 Task: Visit the company website of ExxonMobil
Action: Mouse moved to (552, 52)
Screenshot: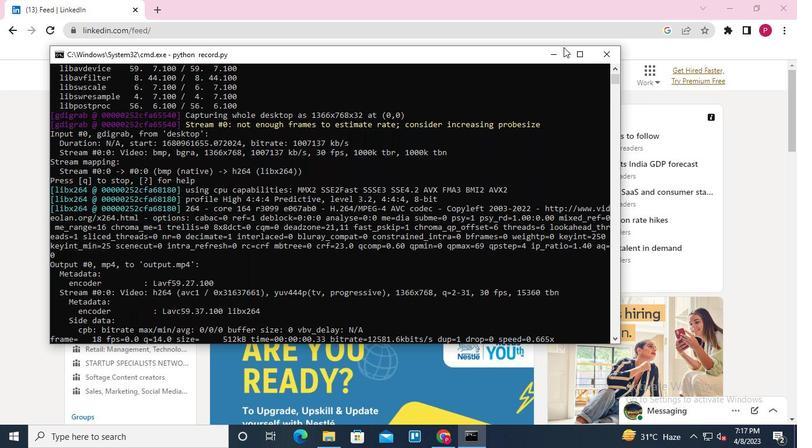 
Action: Mouse pressed left at (552, 52)
Screenshot: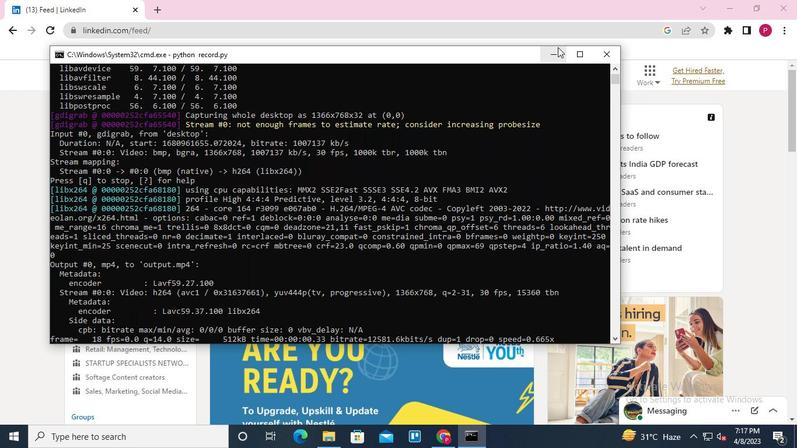 
Action: Mouse moved to (180, 79)
Screenshot: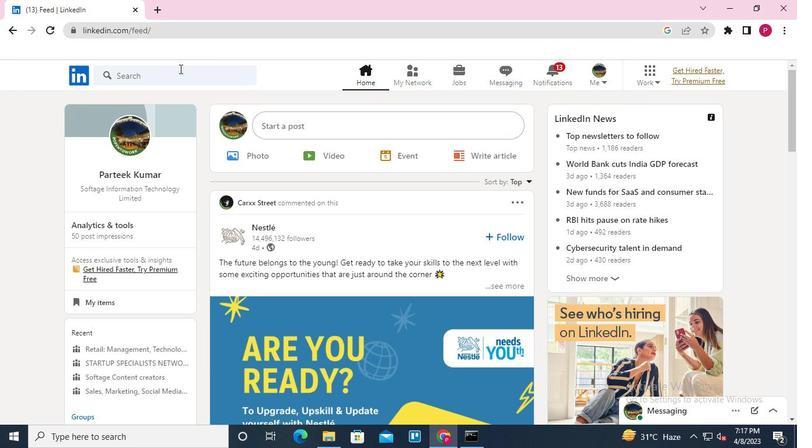
Action: Mouse pressed left at (180, 79)
Screenshot: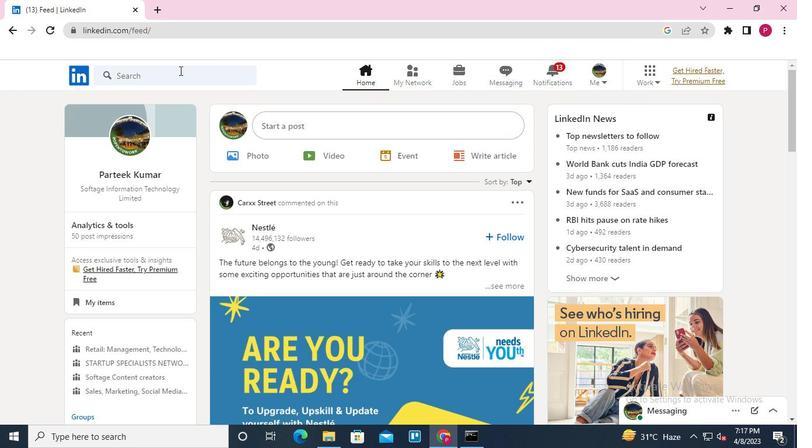 
Action: Mouse moved to (119, 128)
Screenshot: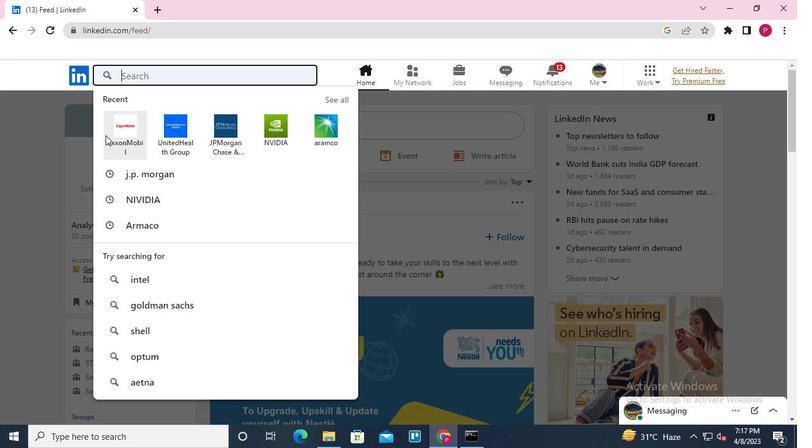 
Action: Mouse pressed left at (119, 128)
Screenshot: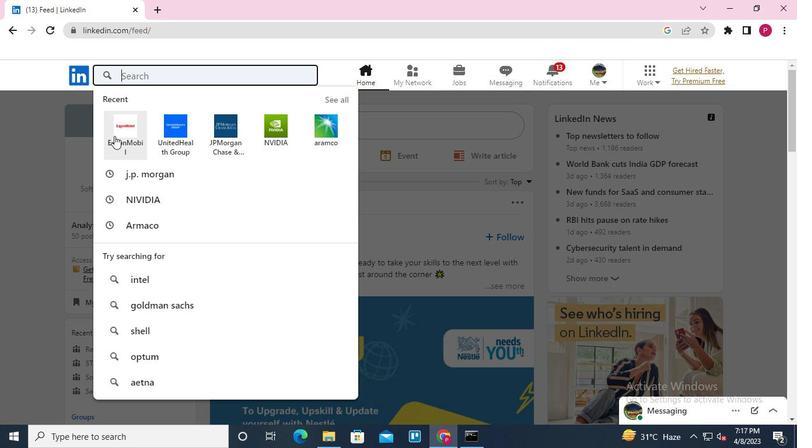 
Action: Mouse moved to (187, 292)
Screenshot: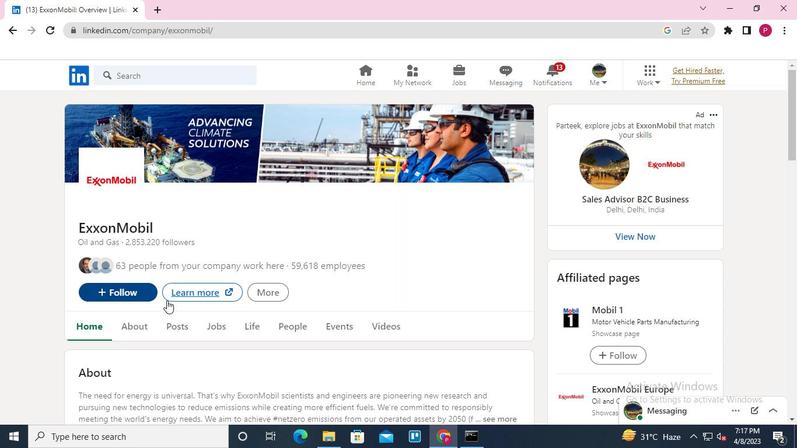 
Action: Mouse pressed left at (187, 292)
Screenshot: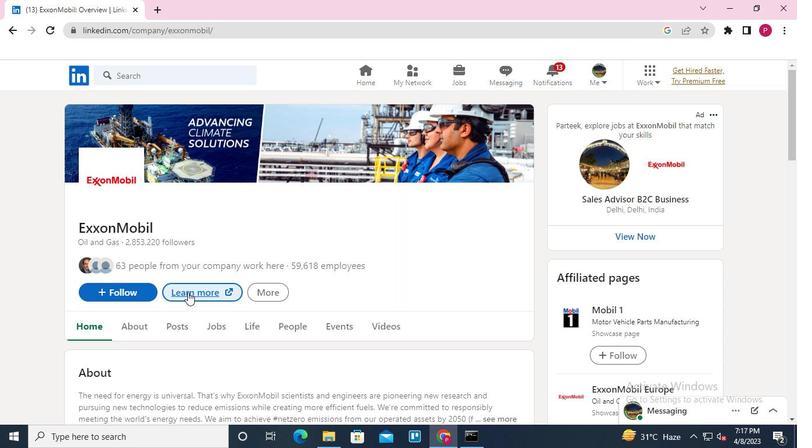 
Action: Mouse moved to (454, 180)
Screenshot: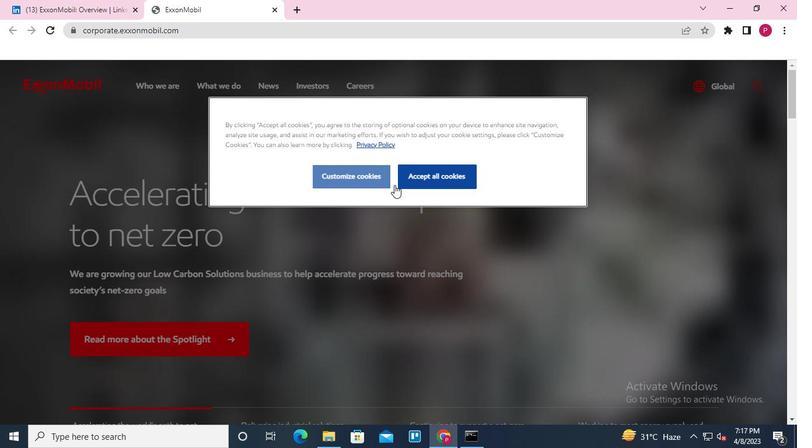 
Action: Mouse pressed left at (454, 180)
Screenshot: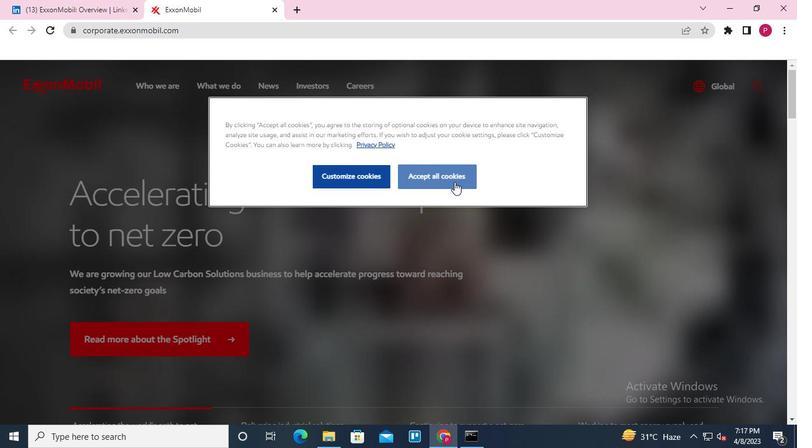 
Action: Mouse moved to (378, 235)
Screenshot: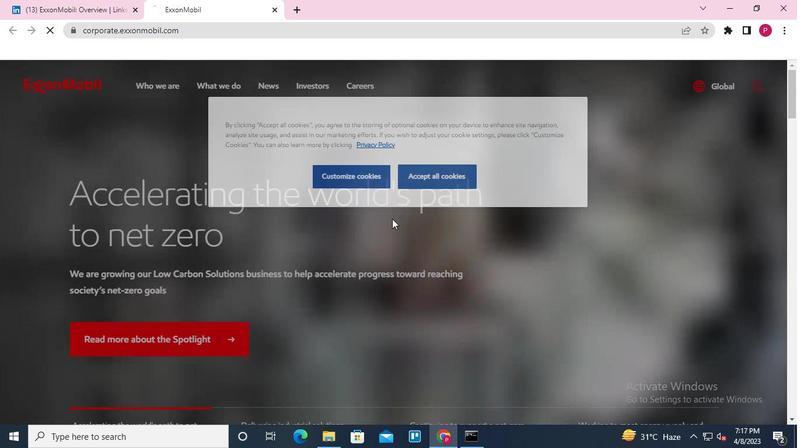 
Action: Keyboard Key.alt_l
Screenshot: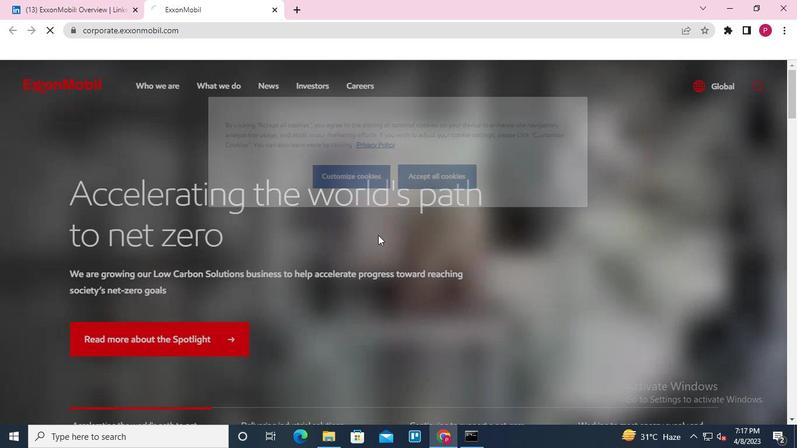 
Action: Keyboard Key.tab
Screenshot: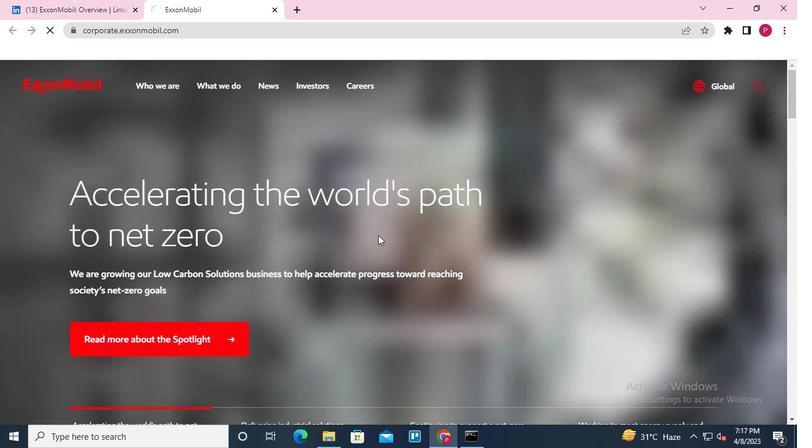 
Action: Mouse moved to (607, 54)
Screenshot: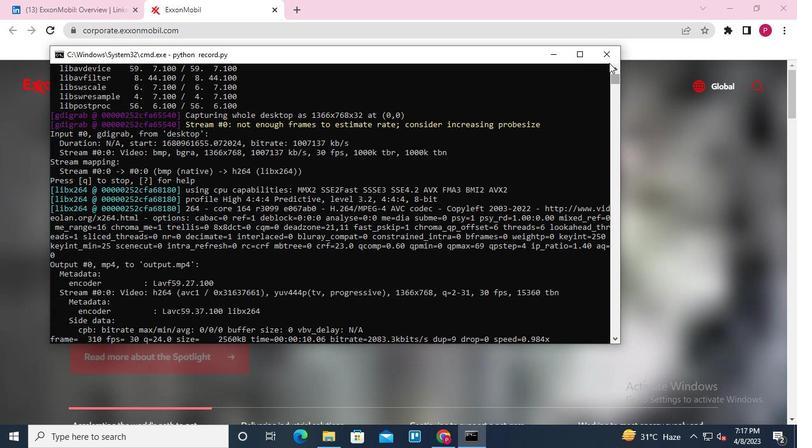
Action: Mouse pressed left at (607, 54)
Screenshot: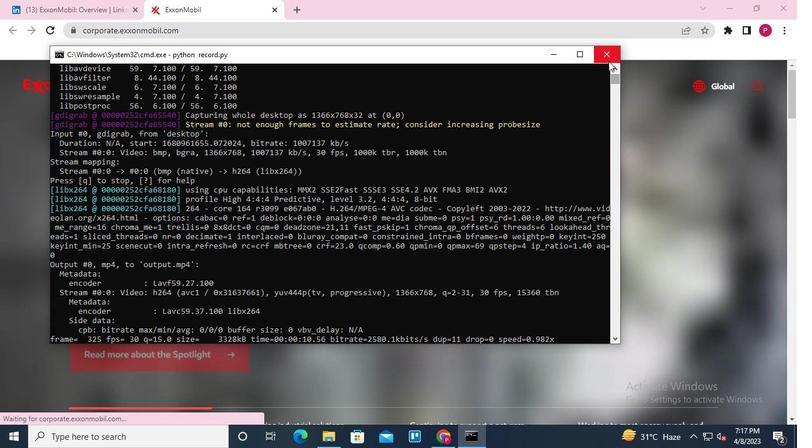 
Action: Mouse moved to (372, 60)
Screenshot: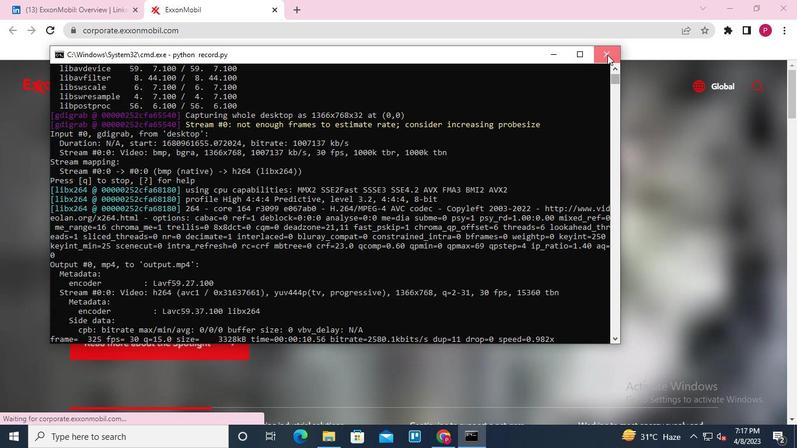
